 Task: visit on peoples page and checked how many employees works in Apple
Action: Mouse moved to (645, 132)
Screenshot: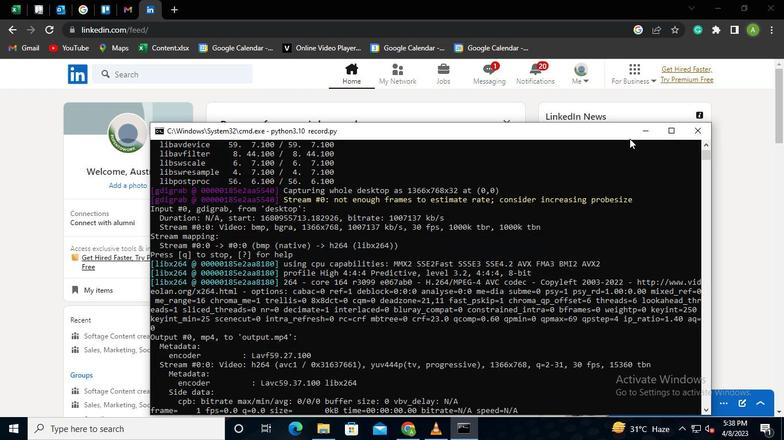 
Action: Mouse pressed left at (645, 132)
Screenshot: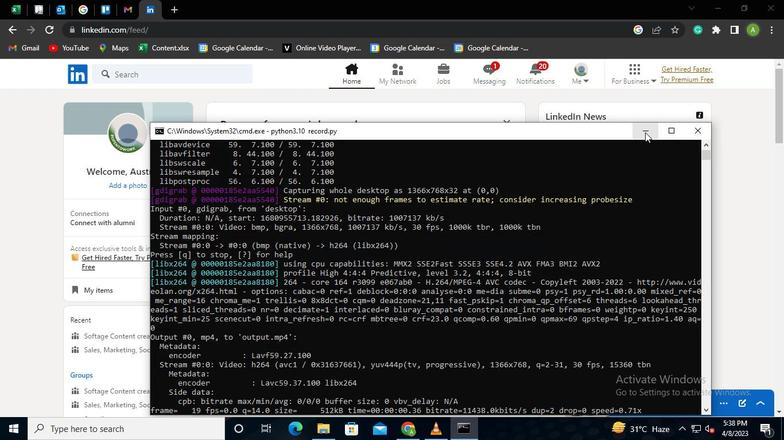 
Action: Mouse moved to (144, 74)
Screenshot: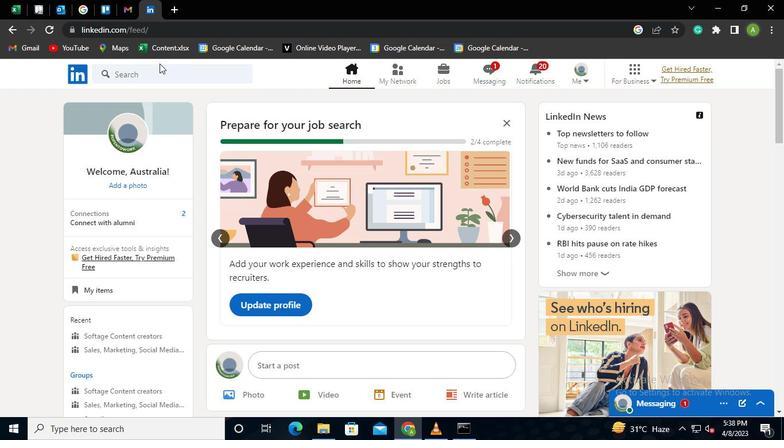 
Action: Mouse pressed left at (144, 74)
Screenshot: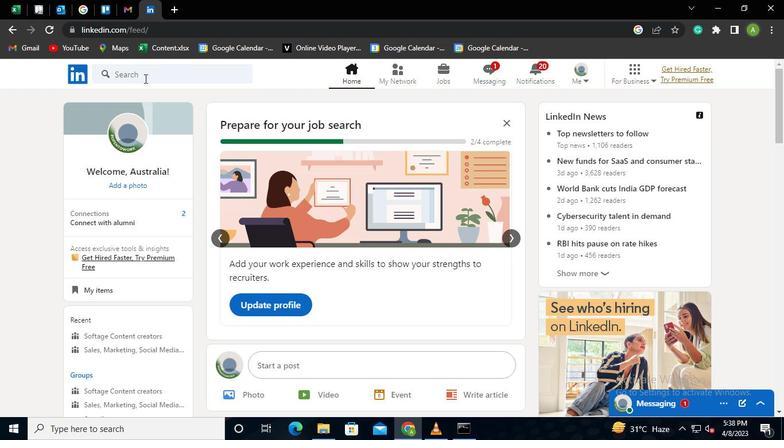 
Action: Keyboard Key.shift
Screenshot: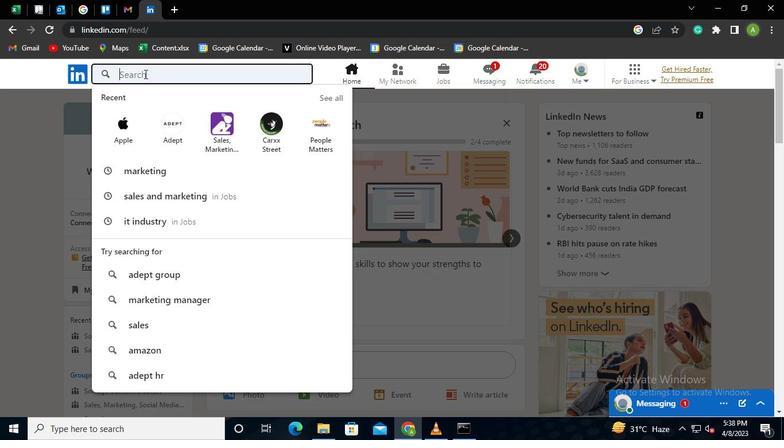 
Action: Keyboard A
Screenshot: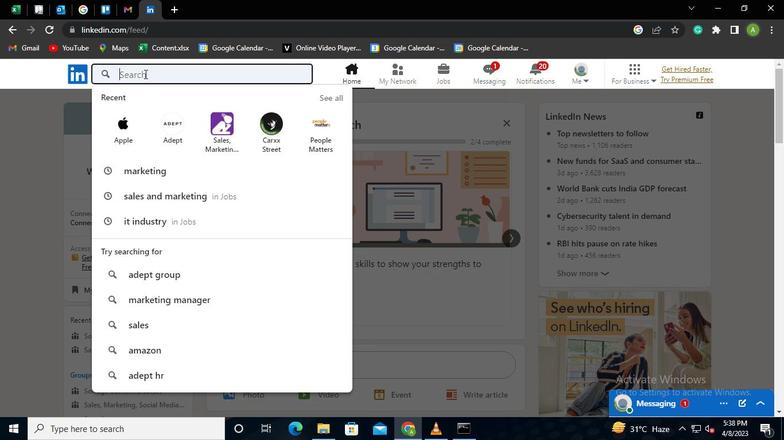 
Action: Keyboard p
Screenshot: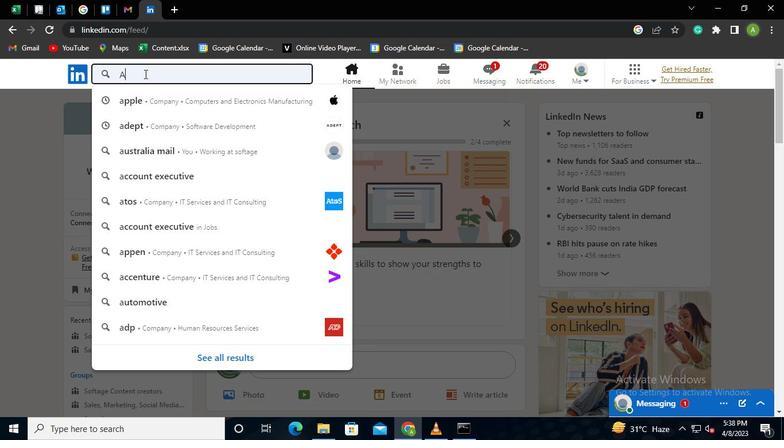 
Action: Keyboard p
Screenshot: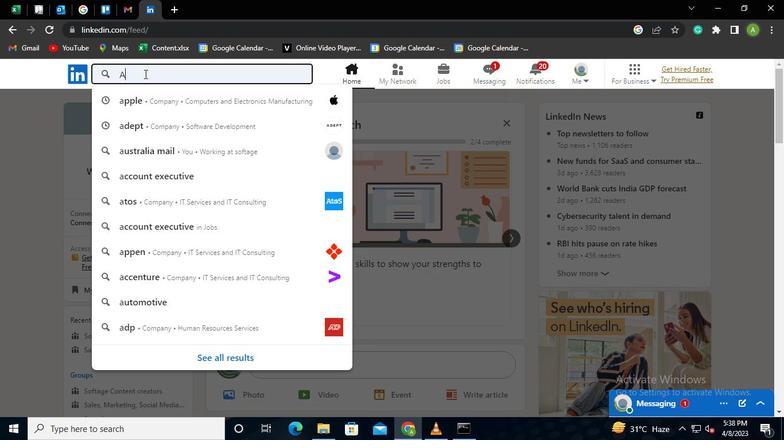
Action: Keyboard l
Screenshot: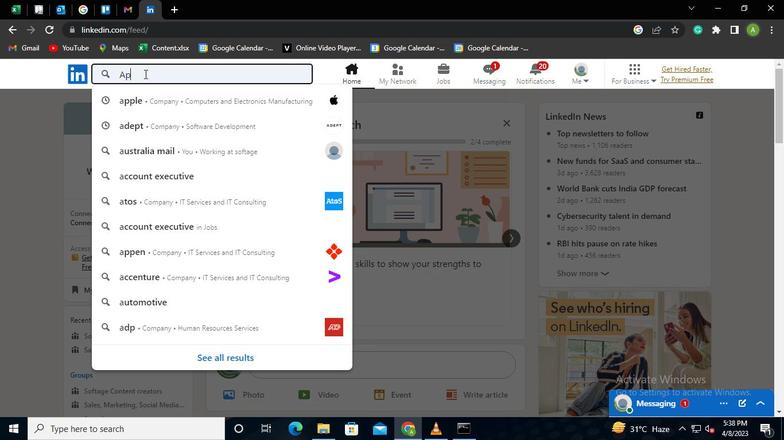 
Action: Keyboard e
Screenshot: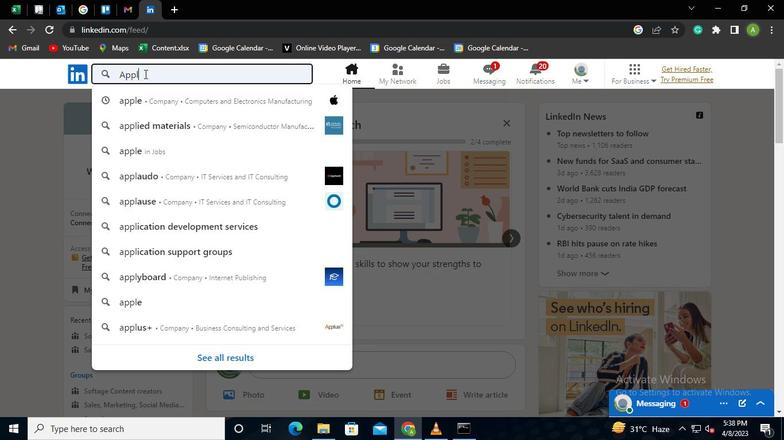 
Action: Keyboard Key.enter
Screenshot: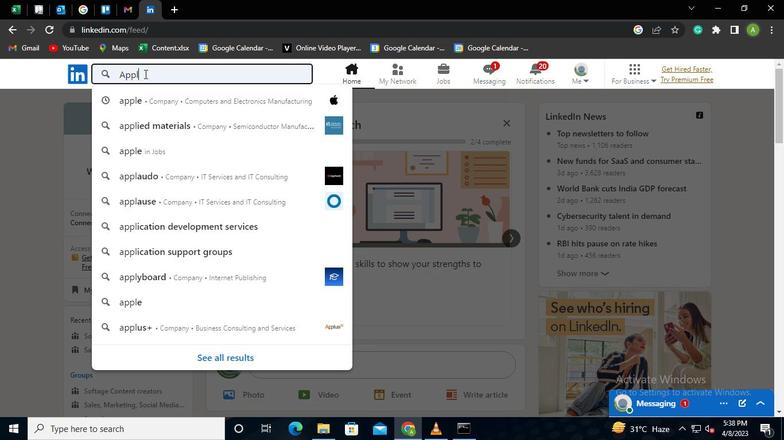 
Action: Mouse moved to (241, 172)
Screenshot: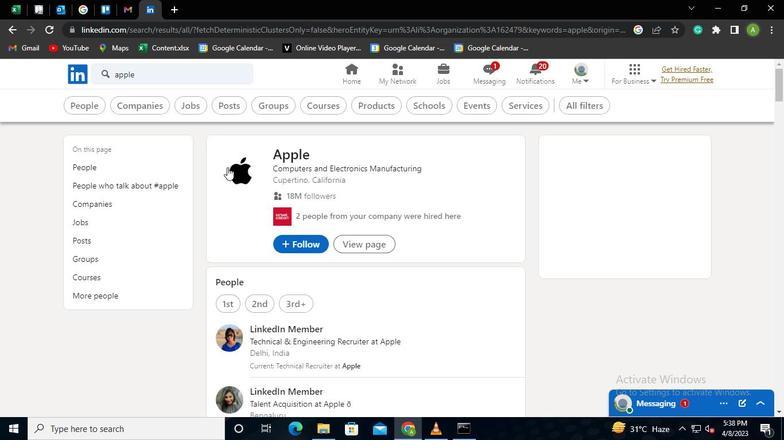 
Action: Mouse pressed left at (241, 172)
Screenshot: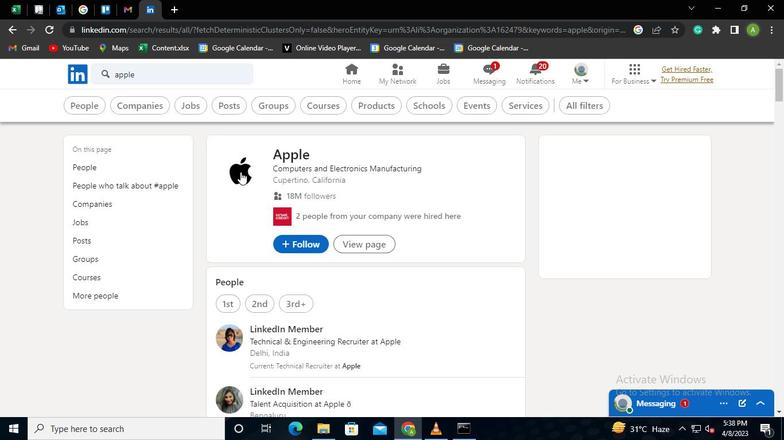 
Action: Mouse moved to (403, 133)
Screenshot: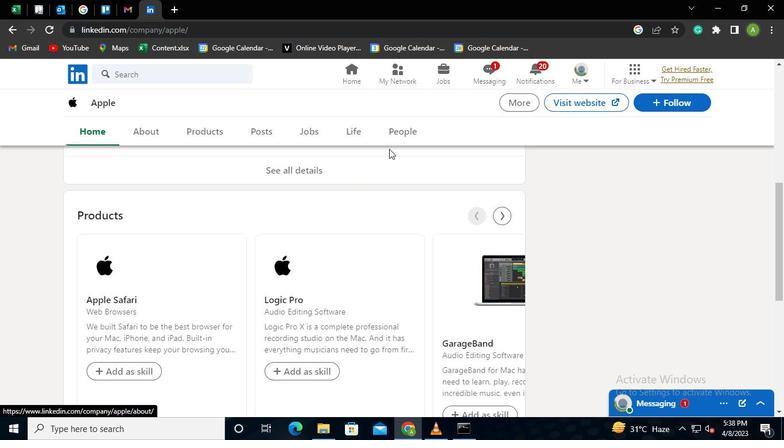 
Action: Mouse pressed left at (403, 133)
Screenshot: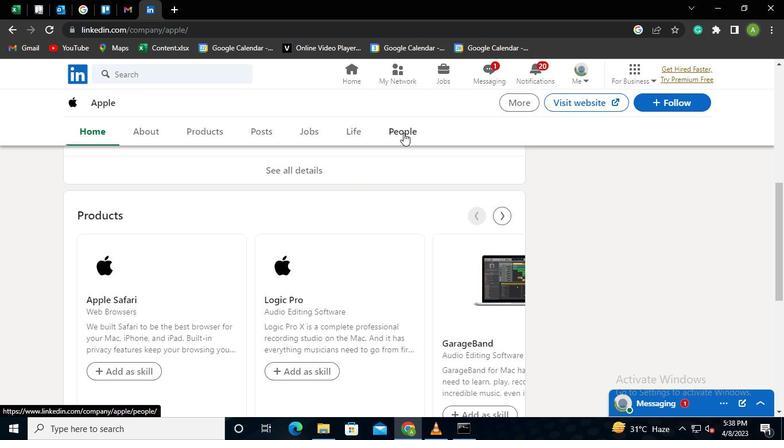 
Action: Mouse moved to (466, 433)
Screenshot: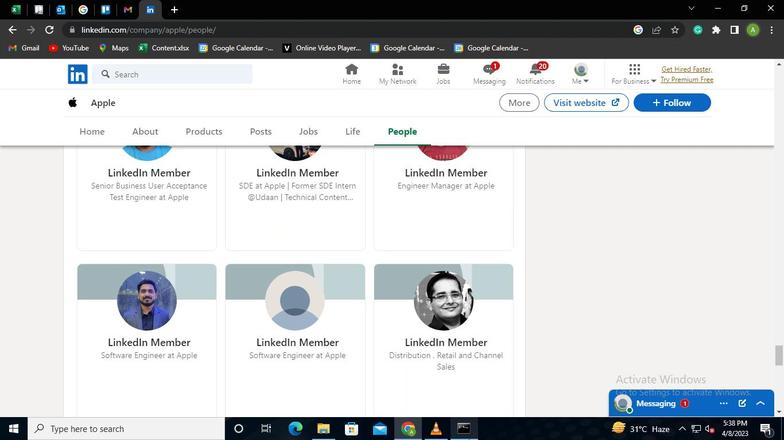 
Action: Mouse pressed left at (466, 433)
Screenshot: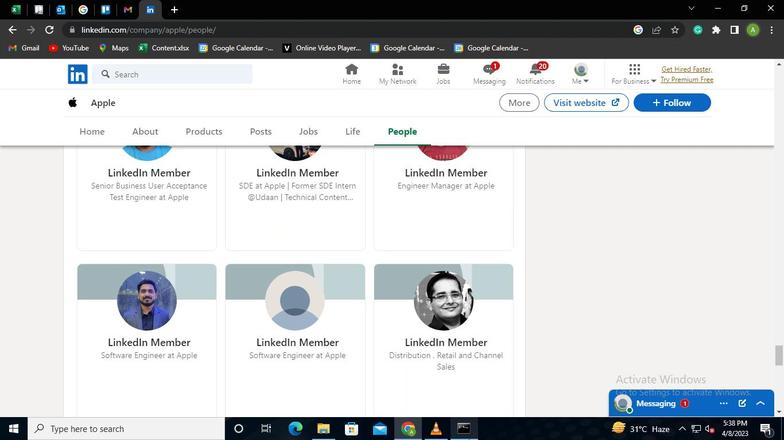 
Action: Mouse moved to (697, 136)
Screenshot: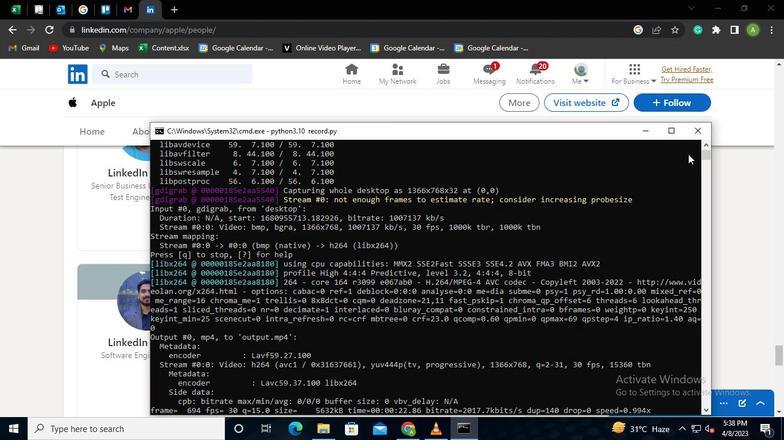 
Action: Mouse pressed left at (697, 136)
Screenshot: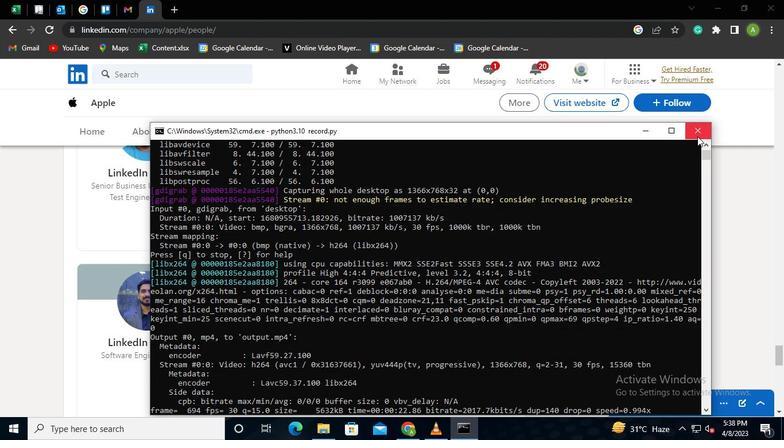 
